 Task: Zoom the drawing page by 50%.
Action: Mouse moved to (140, 119)
Screenshot: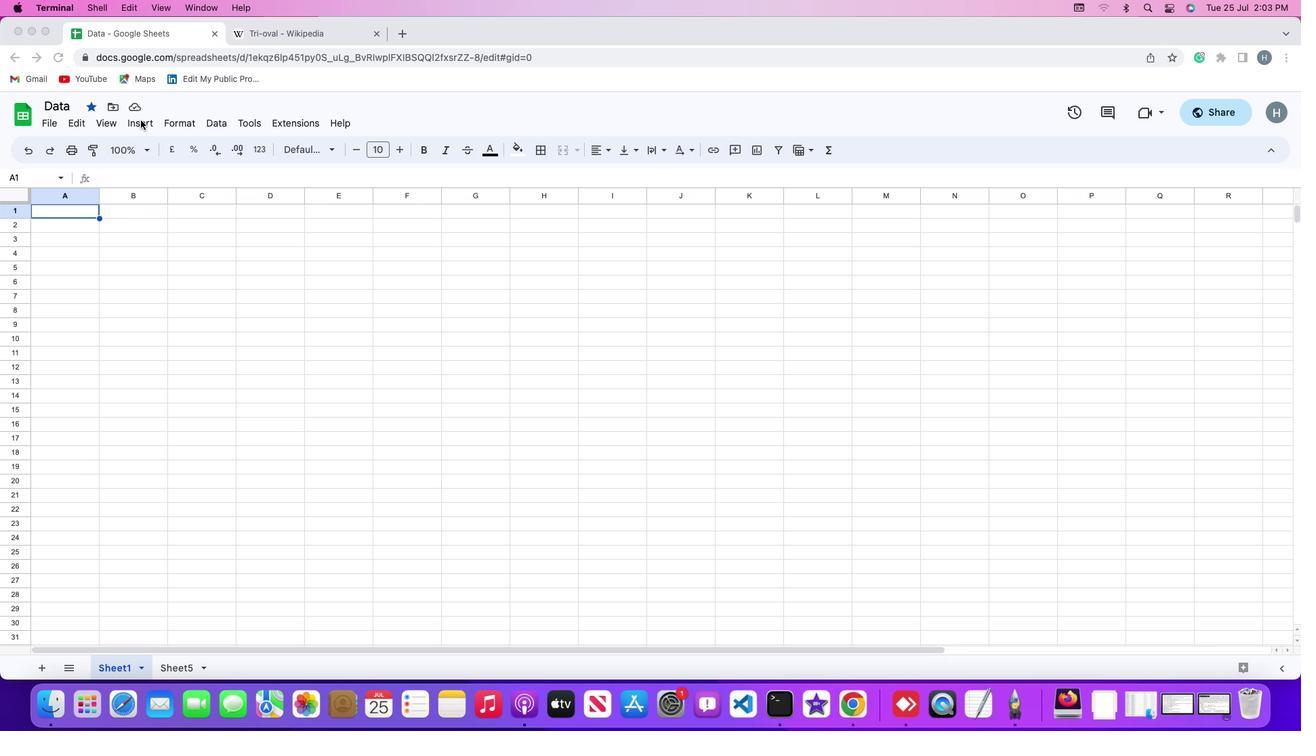 
Action: Mouse pressed left at (140, 119)
Screenshot: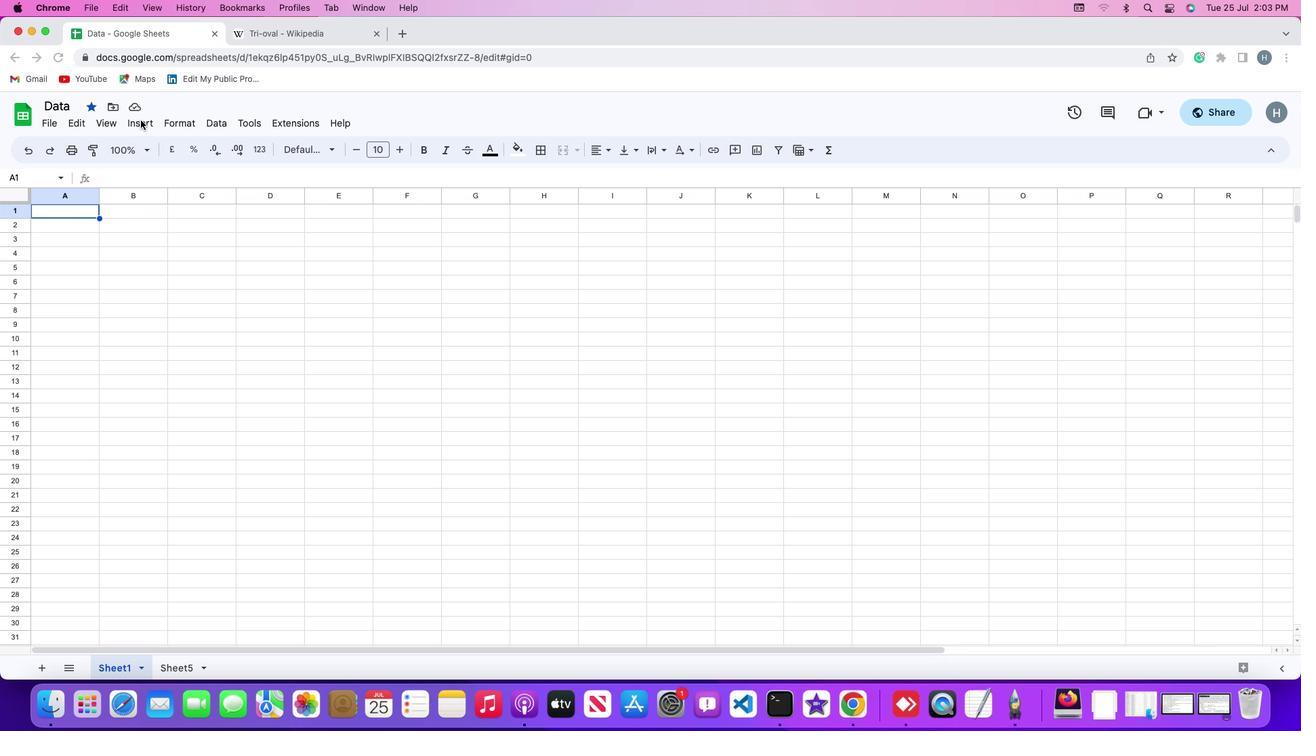 
Action: Mouse moved to (142, 120)
Screenshot: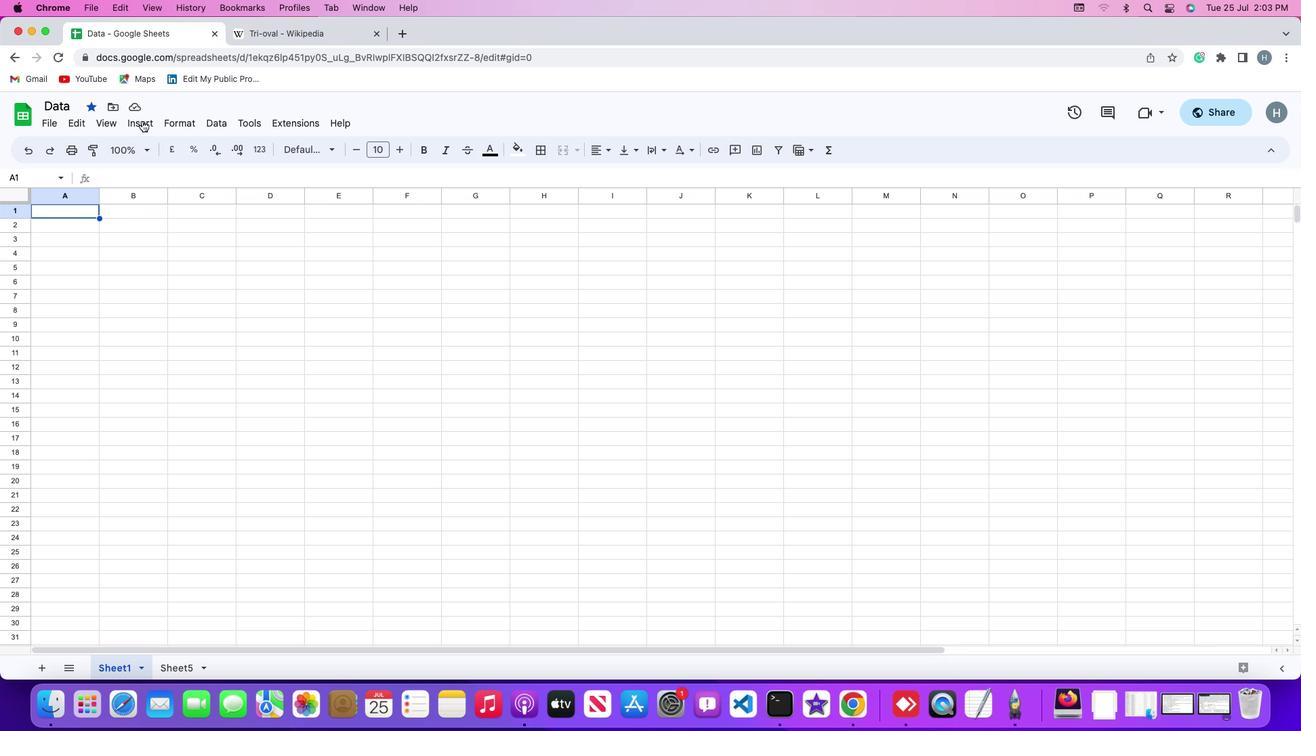 
Action: Mouse pressed left at (142, 120)
Screenshot: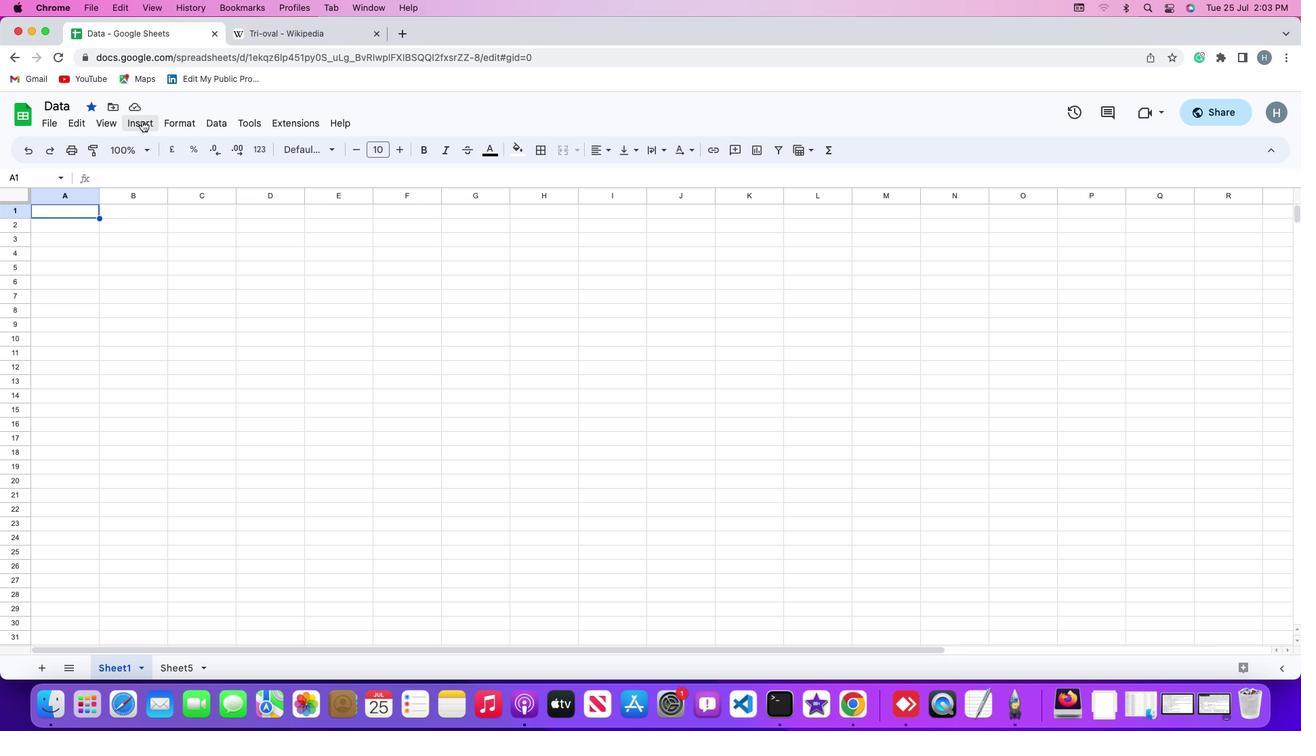 
Action: Mouse moved to (167, 303)
Screenshot: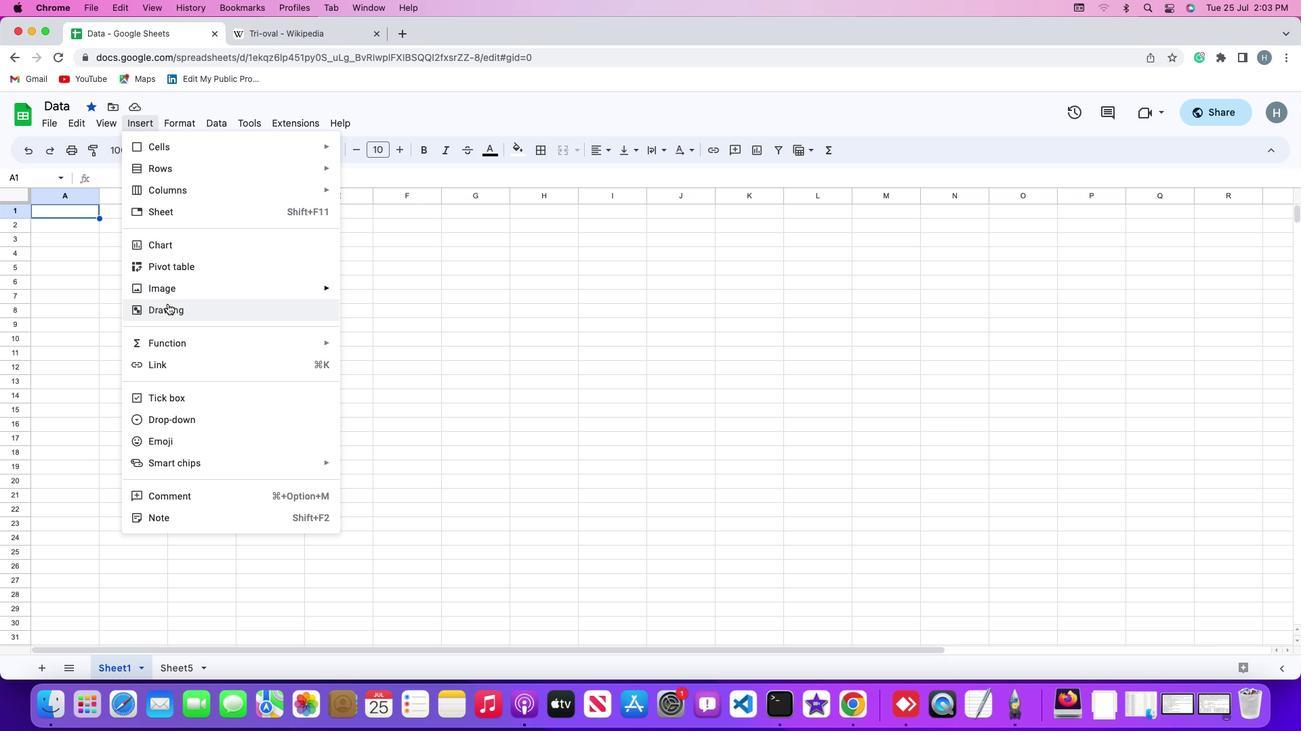 
Action: Mouse pressed left at (167, 303)
Screenshot: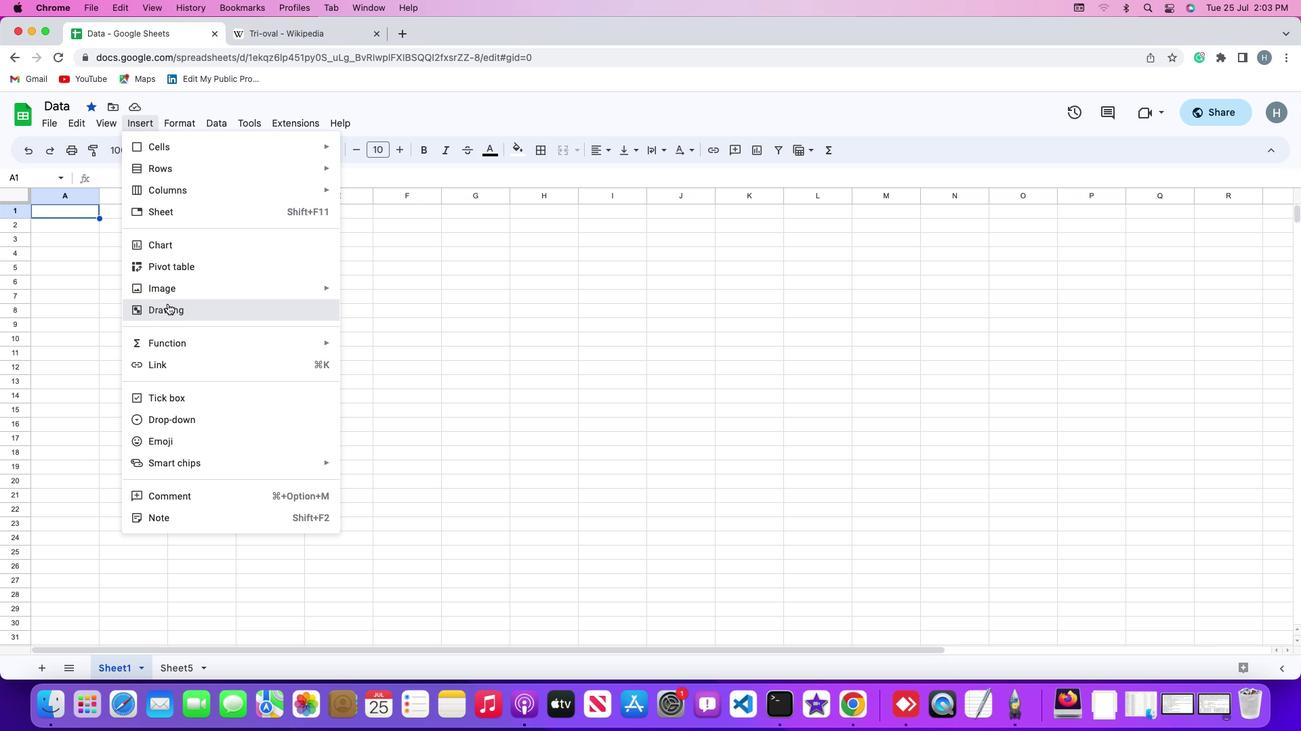 
Action: Mouse moved to (477, 171)
Screenshot: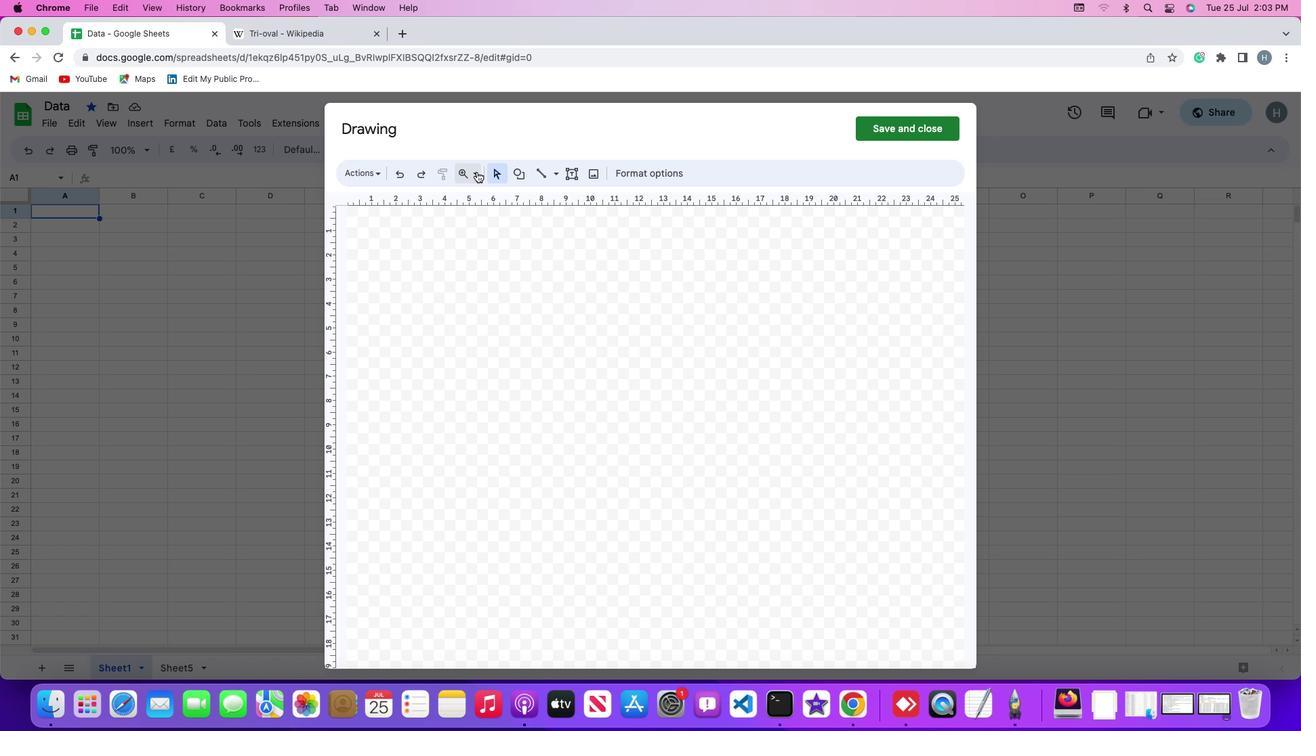 
Action: Mouse pressed left at (477, 171)
Screenshot: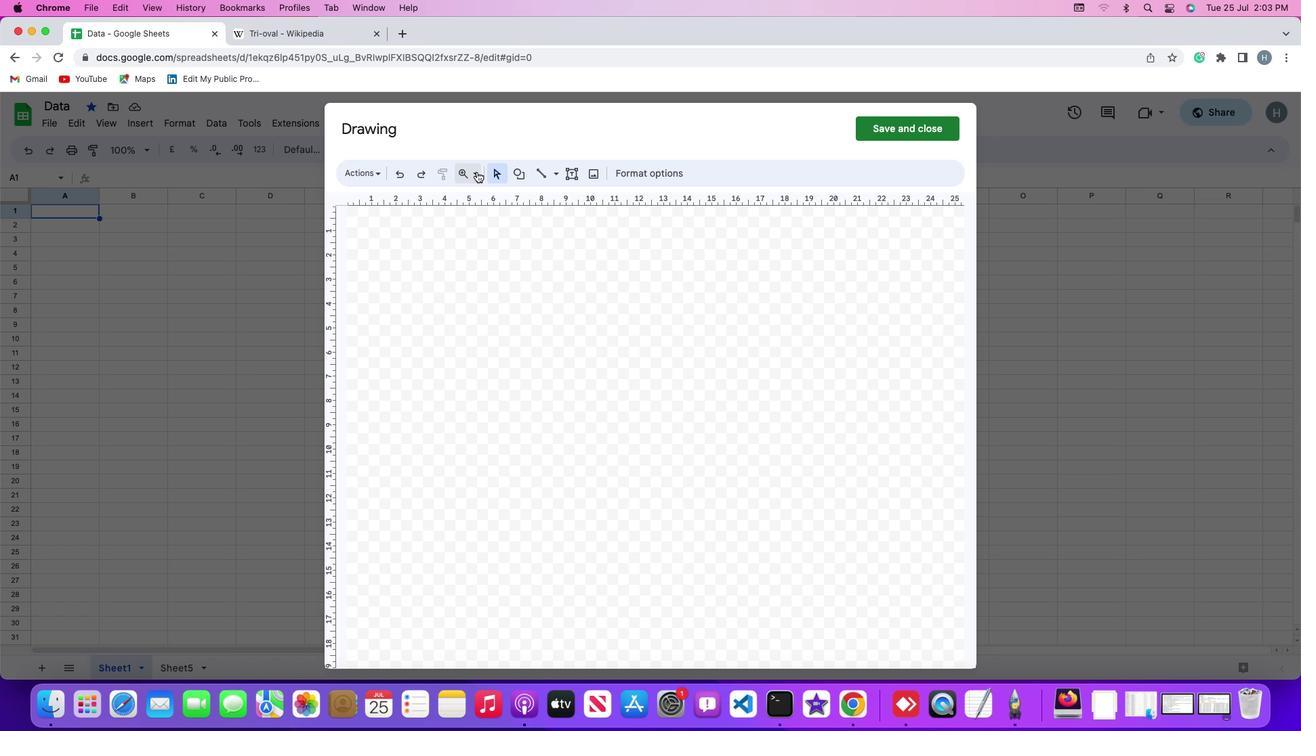 
Action: Mouse moved to (502, 326)
Screenshot: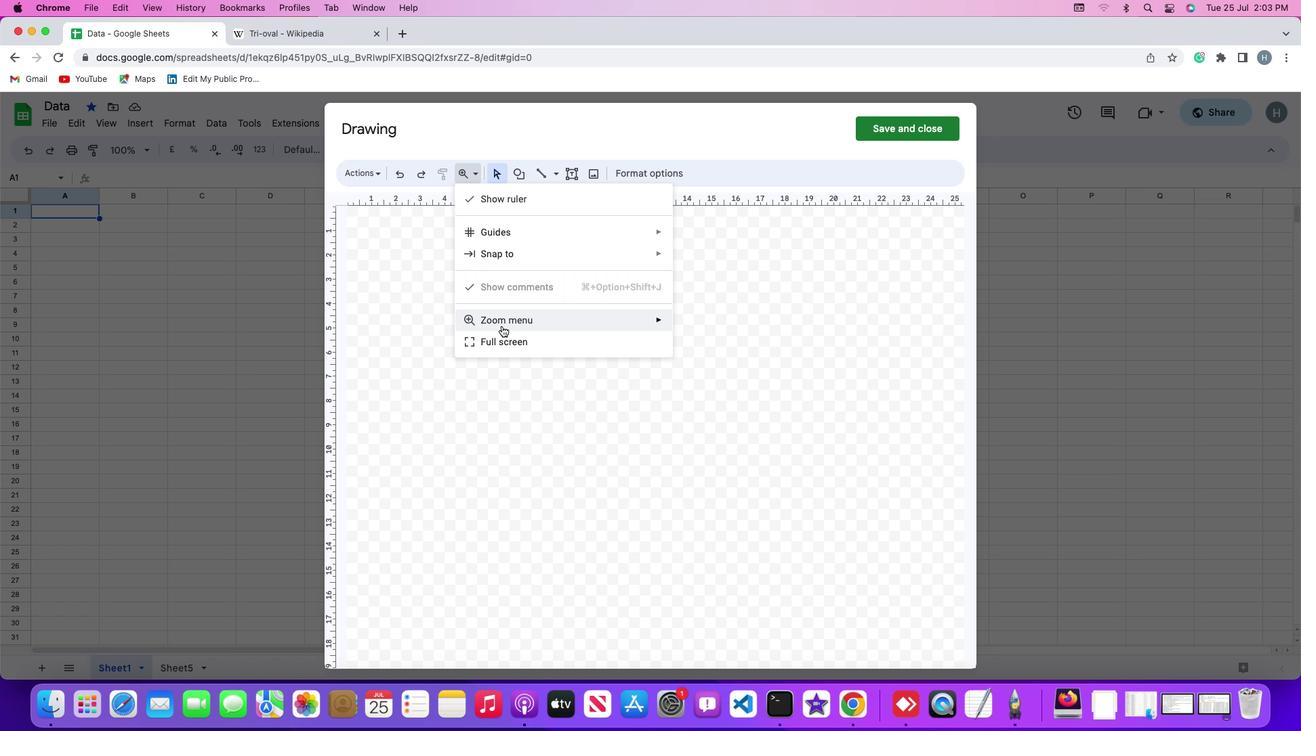 
Action: Mouse pressed left at (502, 326)
Screenshot: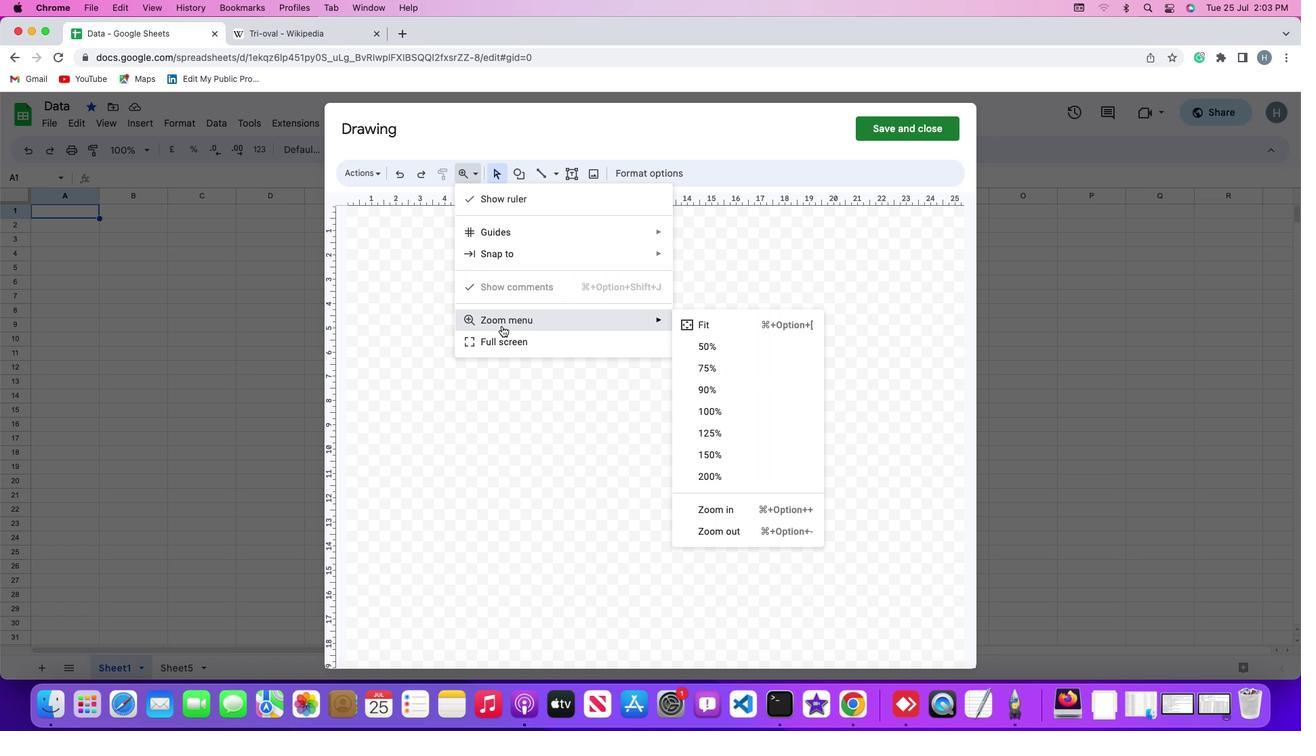 
Action: Mouse moved to (703, 348)
Screenshot: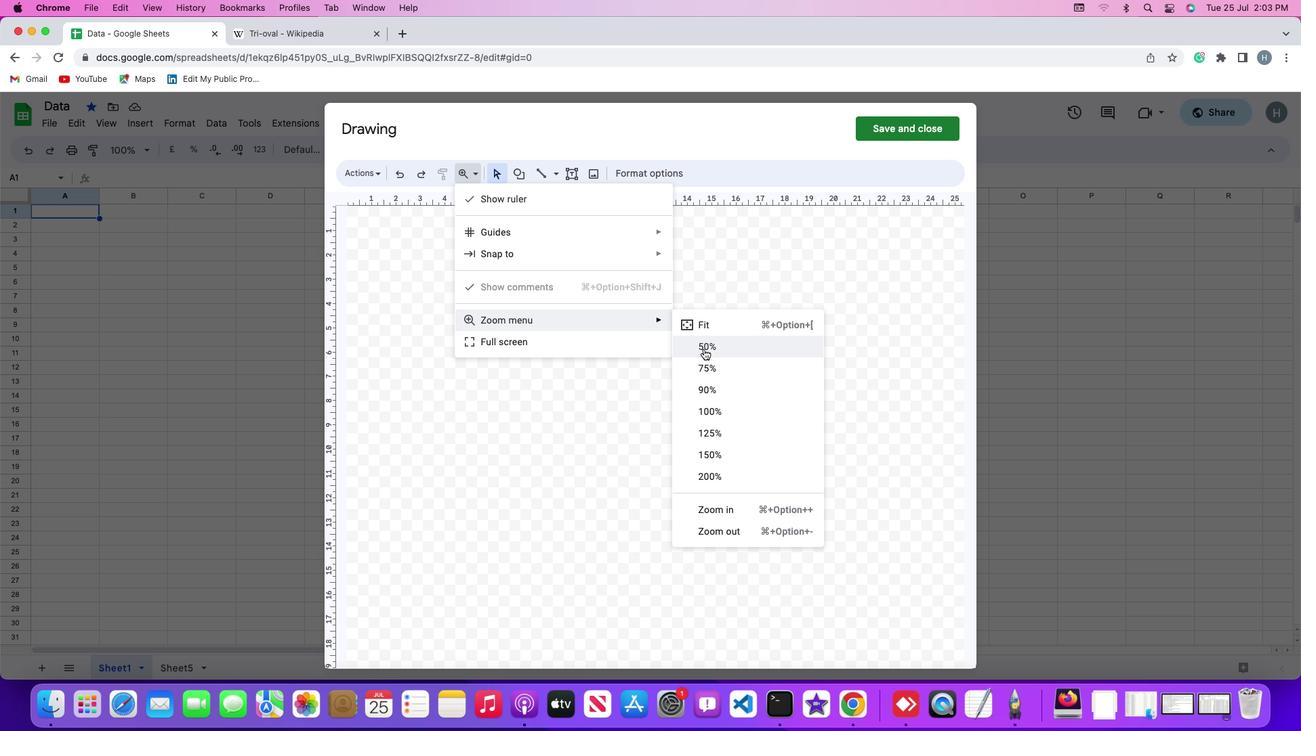 
Action: Mouse pressed left at (703, 348)
Screenshot: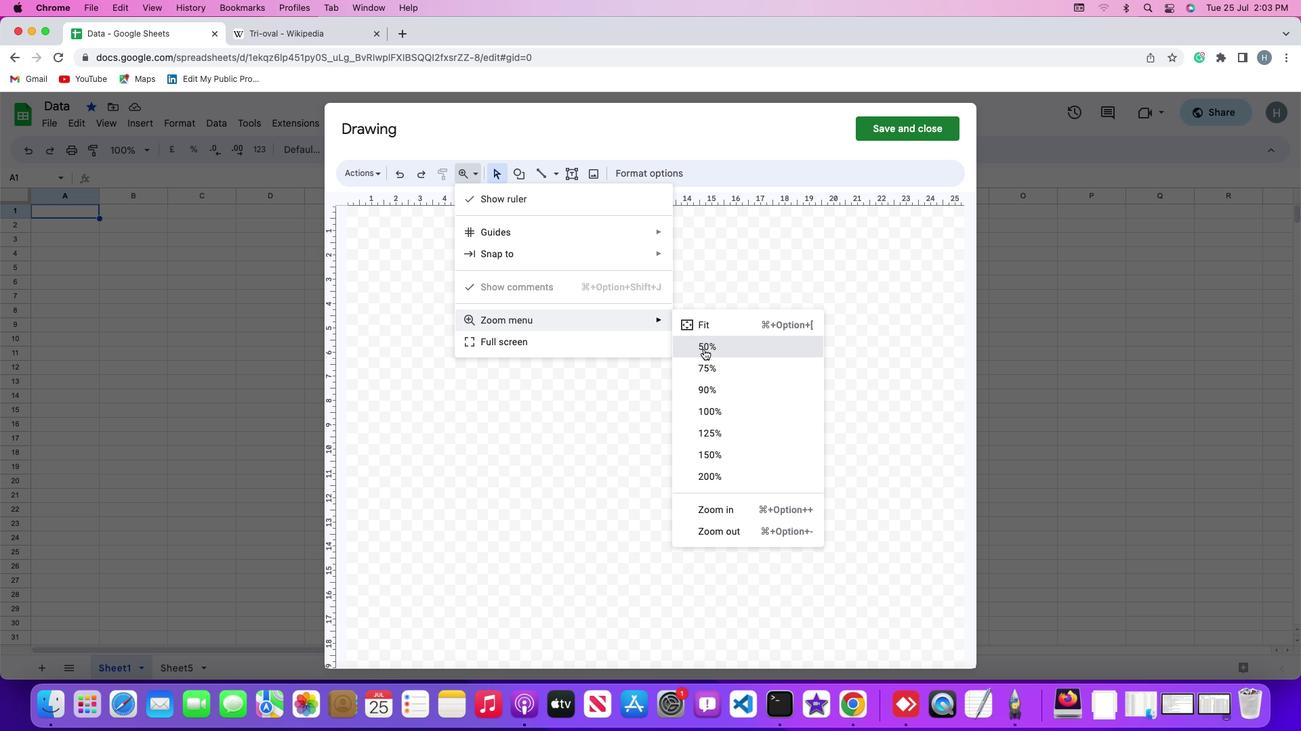 
Action: Mouse moved to (691, 327)
Screenshot: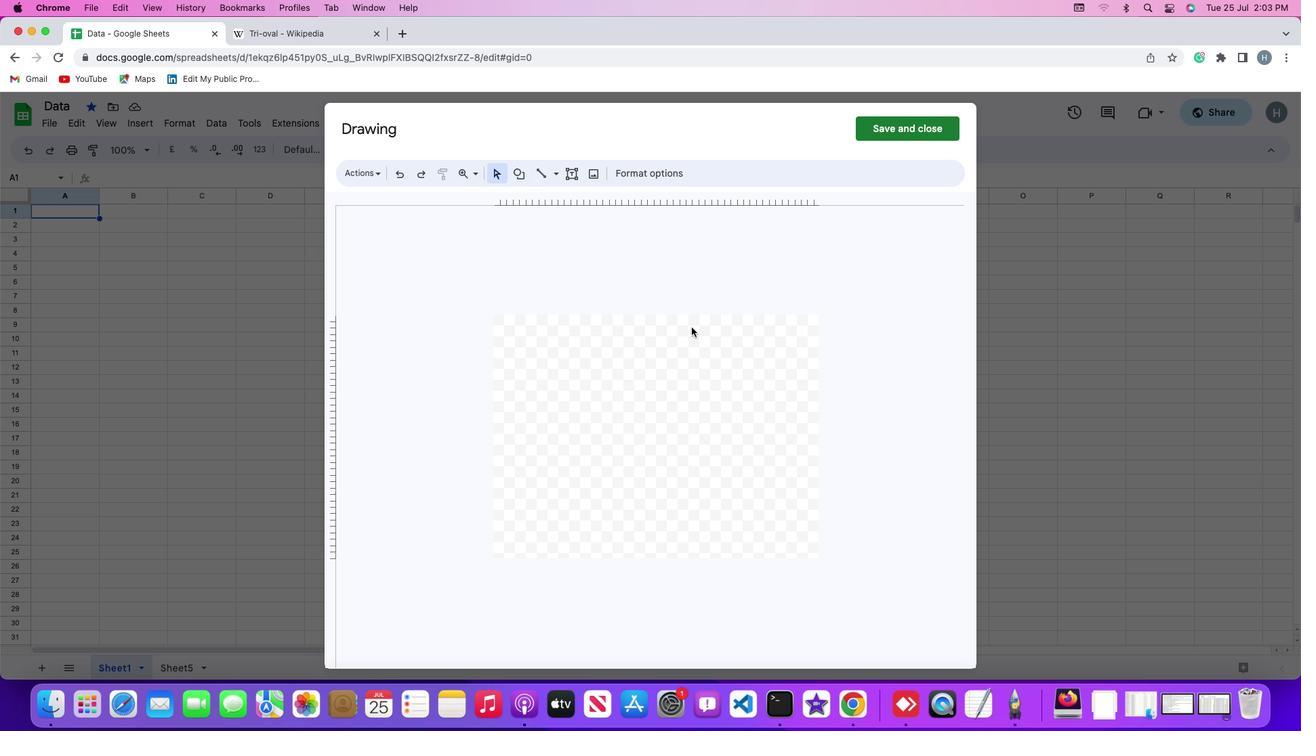 
